 Task: Add Attachment from "Attach a link" to Card Card0000000296 in Board Board0000000074 in Workspace WS0000000025 in Trello. Add Cover Red to Card Card0000000296 in Board Board0000000074 in Workspace WS0000000025 in Trello. Add "Join Card" Button Button0000000296  to Card Card0000000296 in Board Board0000000074 in Workspace WS0000000025 in Trello. Add Description DS0000000296 to Card Card0000000296 in Board Board0000000074 in Workspace WS0000000025 in Trello. Add Comment CM0000000296 to Card Card0000000296 in Board Board0000000074 in Workspace WS0000000025 in Trello
Action: Mouse moved to (309, 447)
Screenshot: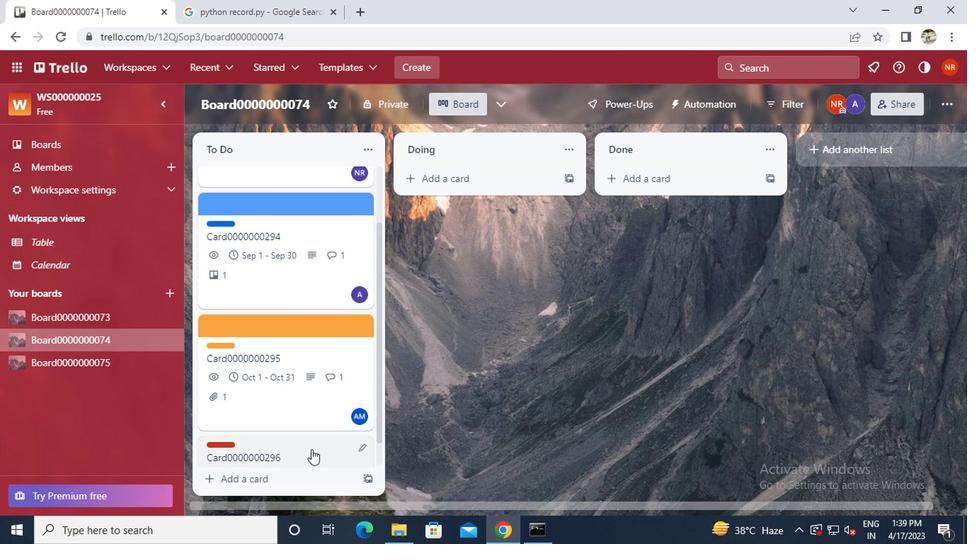 
Action: Mouse pressed left at (309, 447)
Screenshot: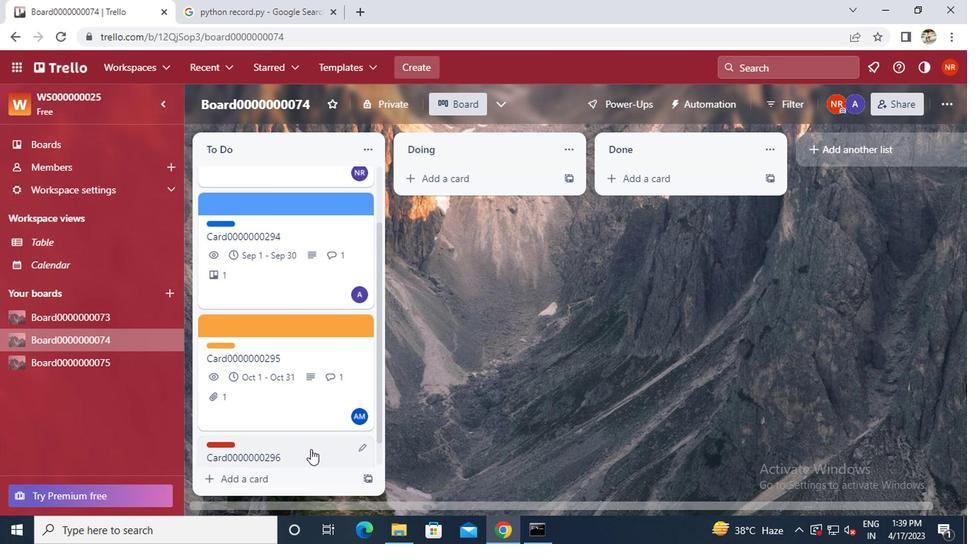 
Action: Mouse moved to (661, 340)
Screenshot: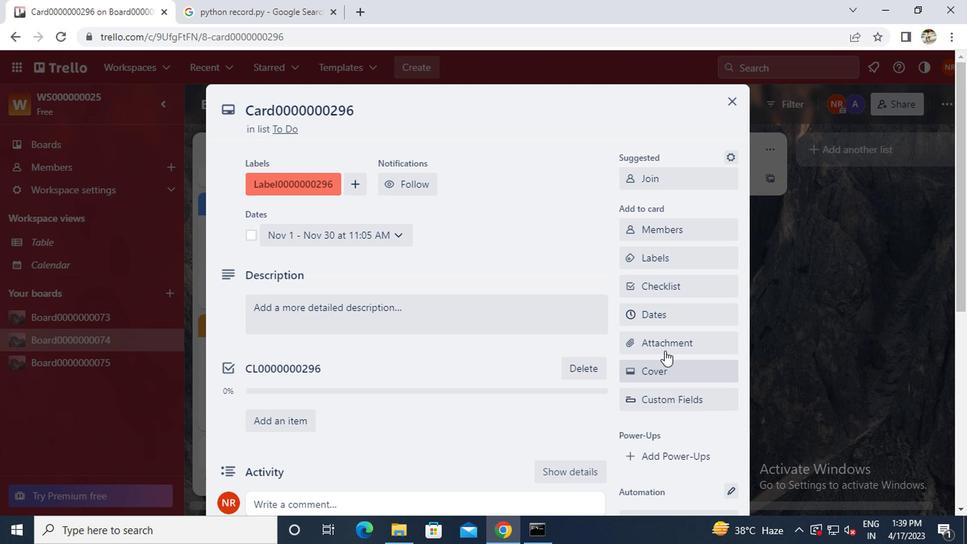 
Action: Mouse pressed left at (661, 340)
Screenshot: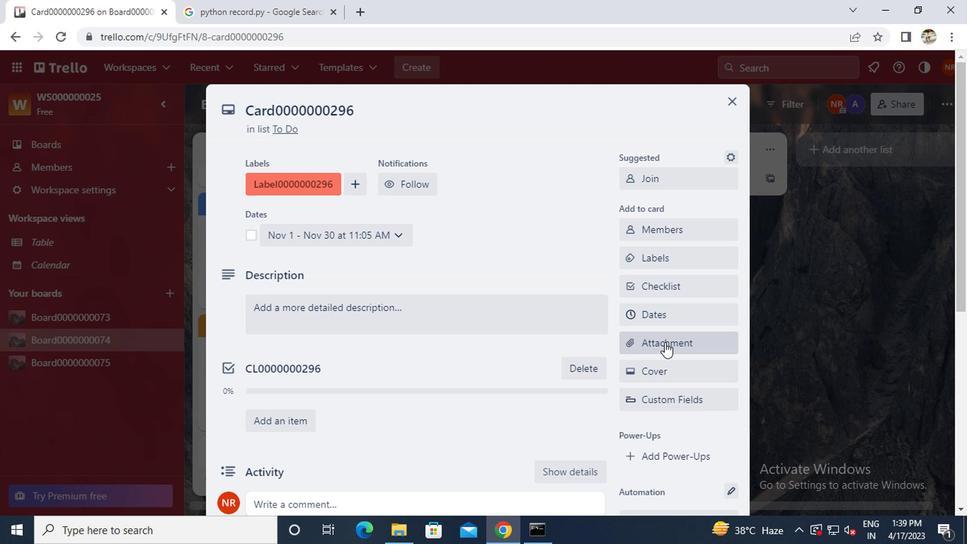 
Action: Mouse moved to (295, 8)
Screenshot: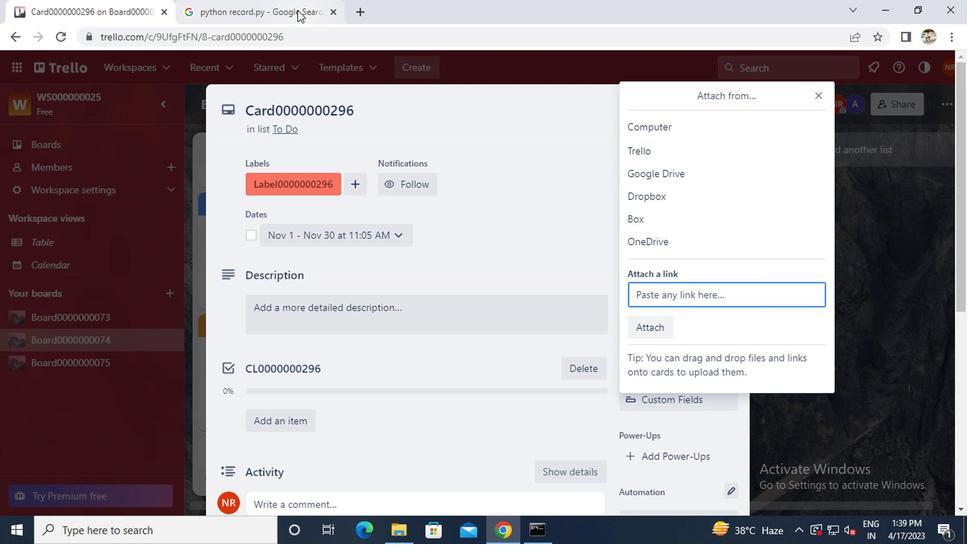 
Action: Mouse pressed left at (295, 8)
Screenshot: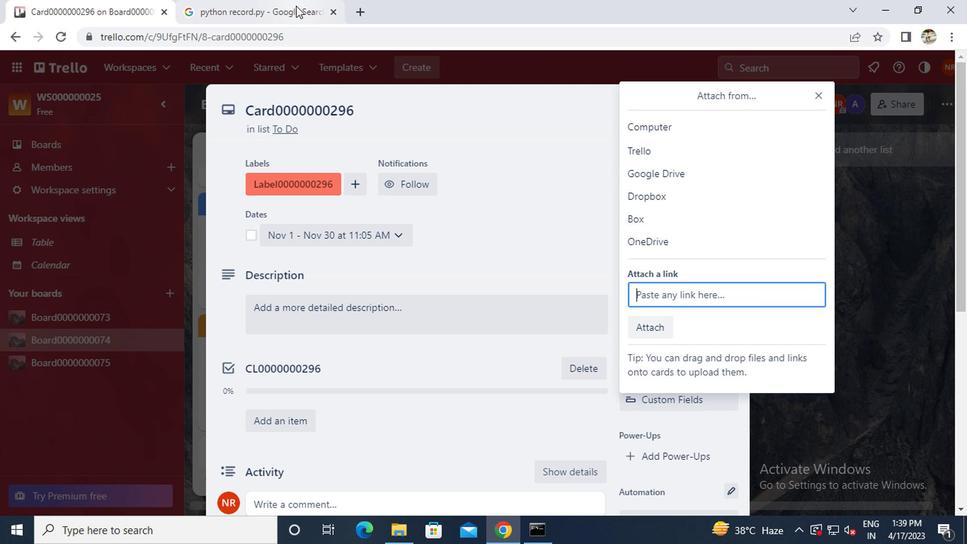 
Action: Mouse moved to (308, 35)
Screenshot: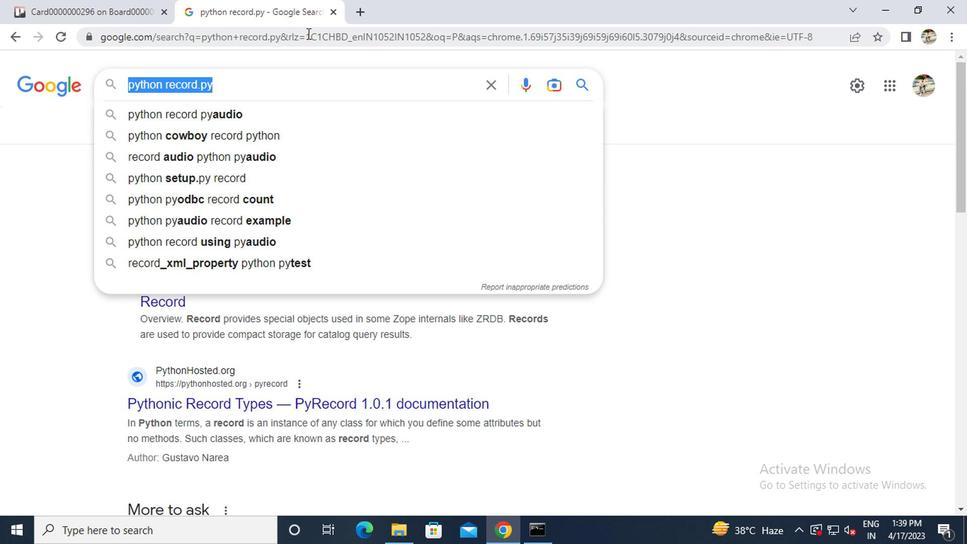 
Action: Mouse pressed left at (308, 35)
Screenshot: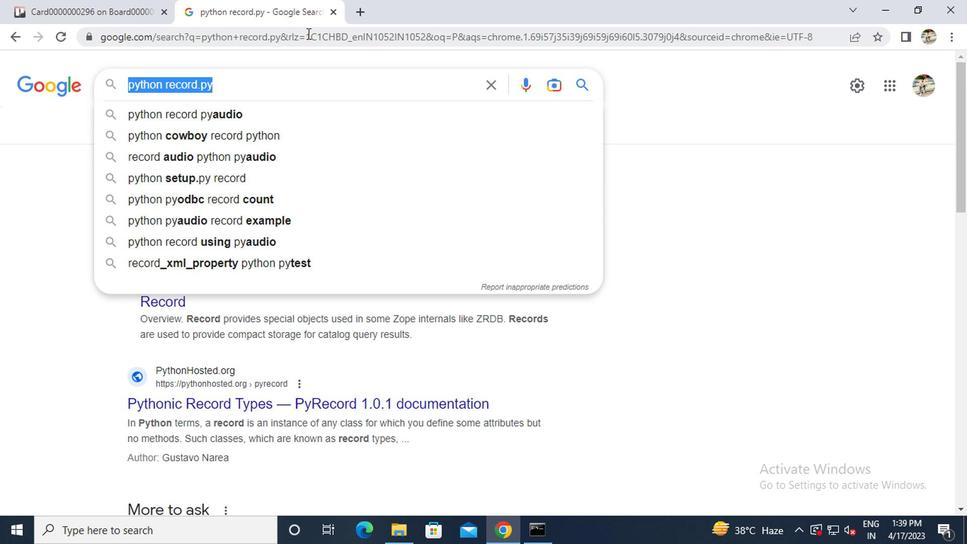 
Action: Mouse moved to (312, 40)
Screenshot: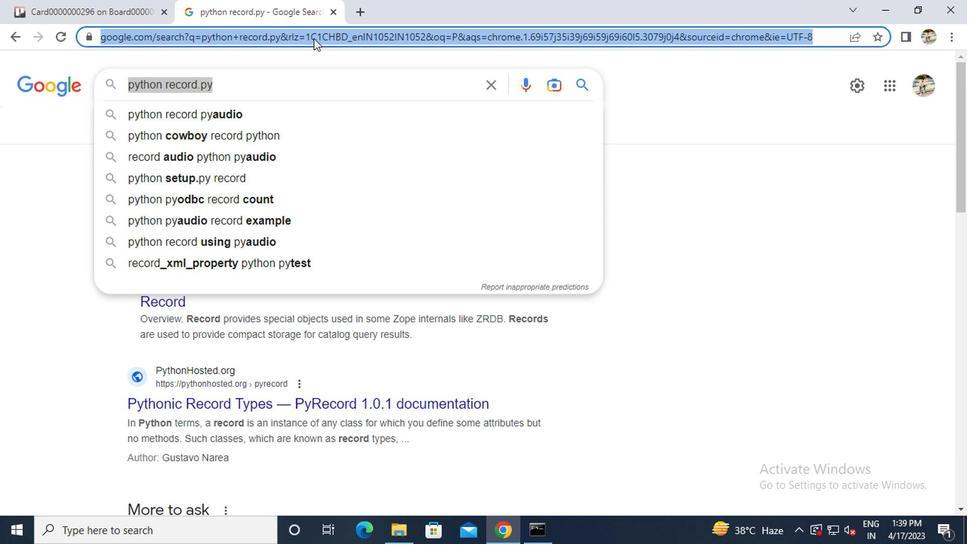 
Action: Key pressed ctrl+C
Screenshot: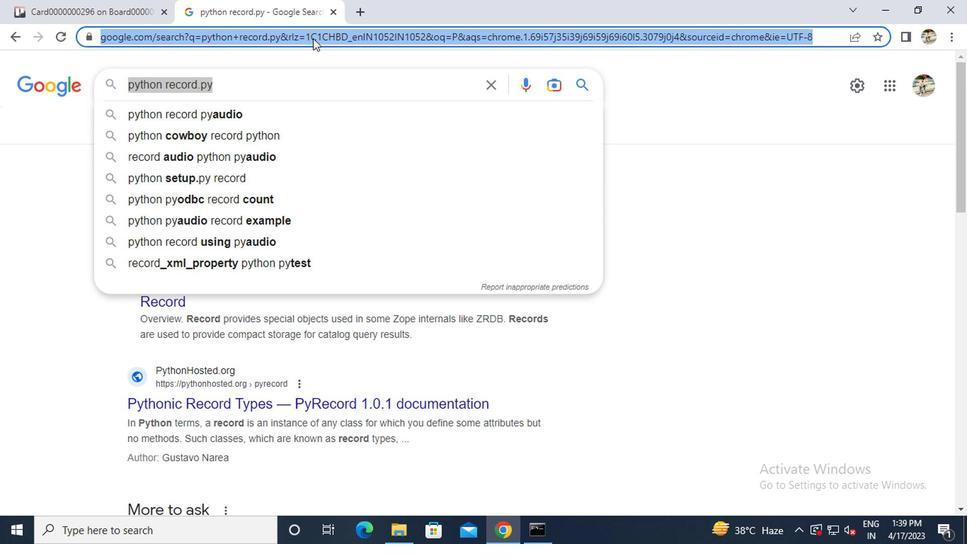 
Action: Mouse moved to (119, 3)
Screenshot: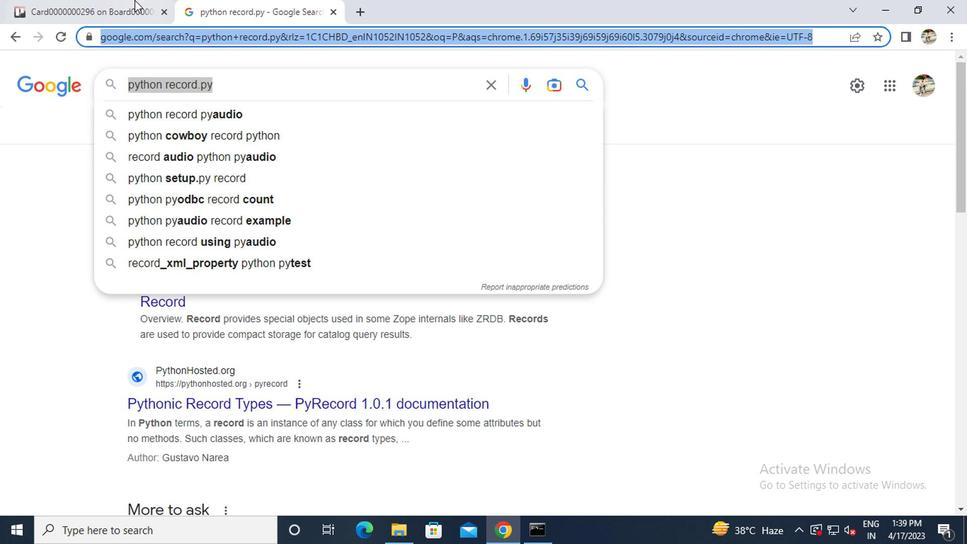 
Action: Mouse pressed left at (119, 3)
Screenshot: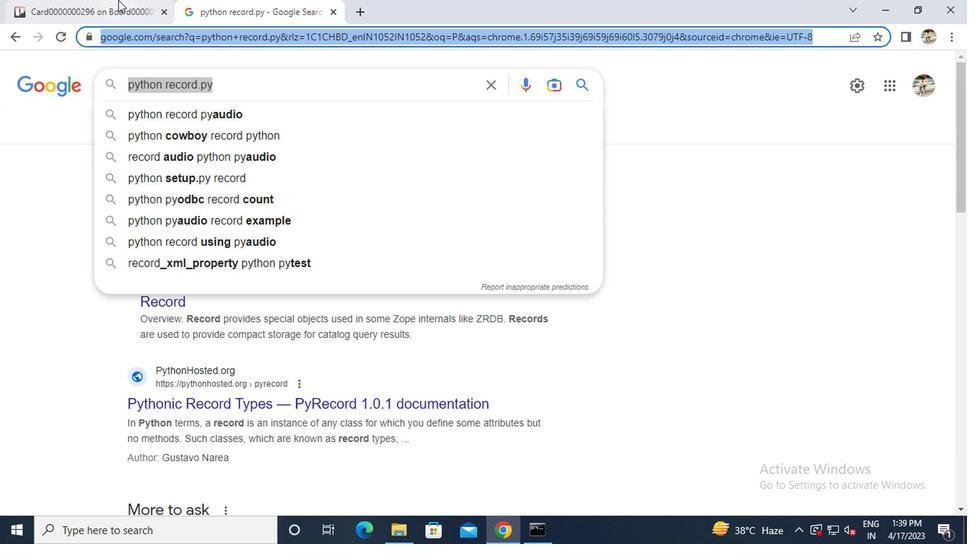 
Action: Mouse moved to (681, 285)
Screenshot: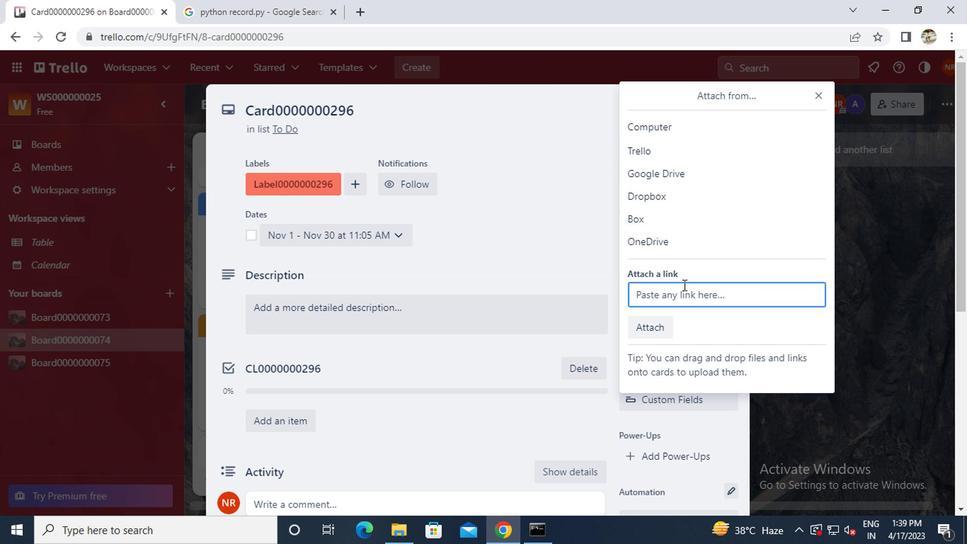 
Action: Key pressed ctrl+V
Screenshot: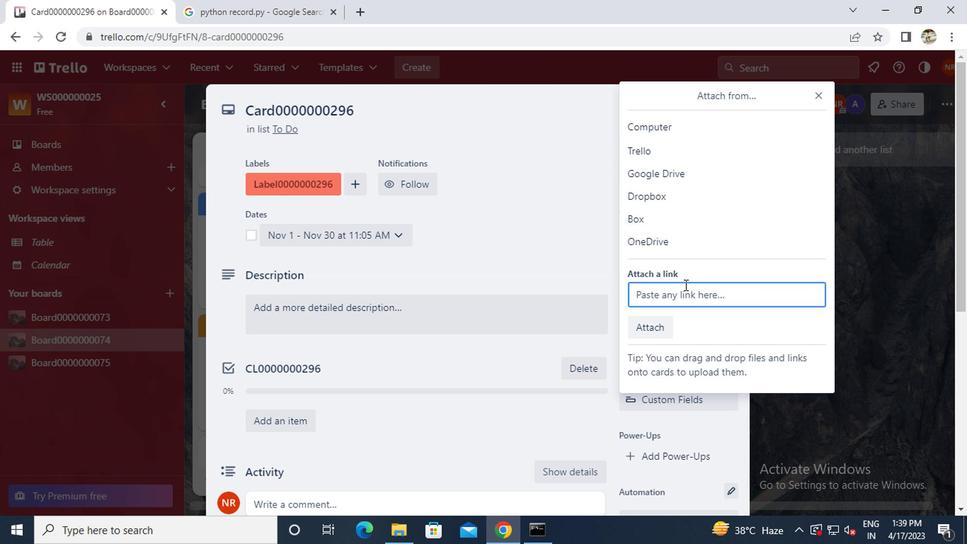 
Action: Mouse moved to (649, 349)
Screenshot: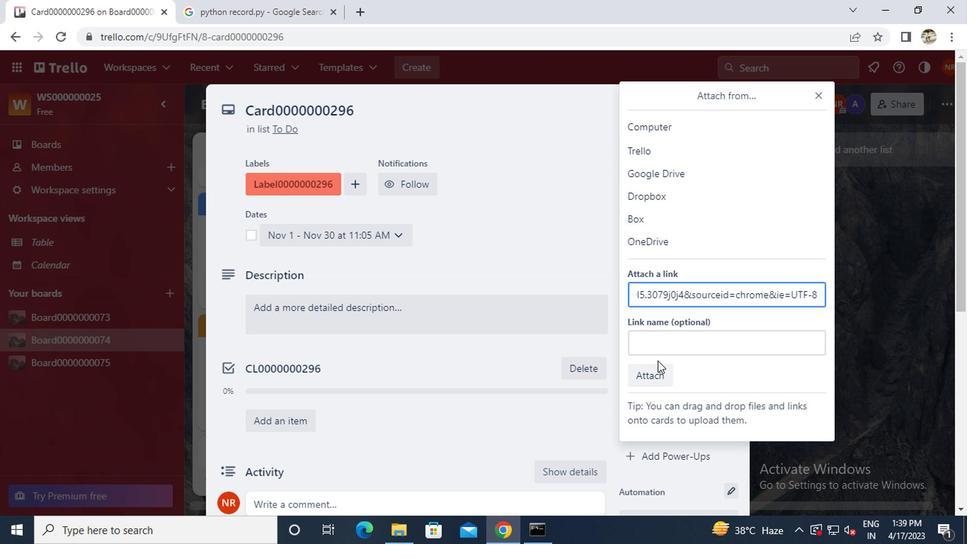 
Action: Mouse pressed left at (649, 349)
Screenshot: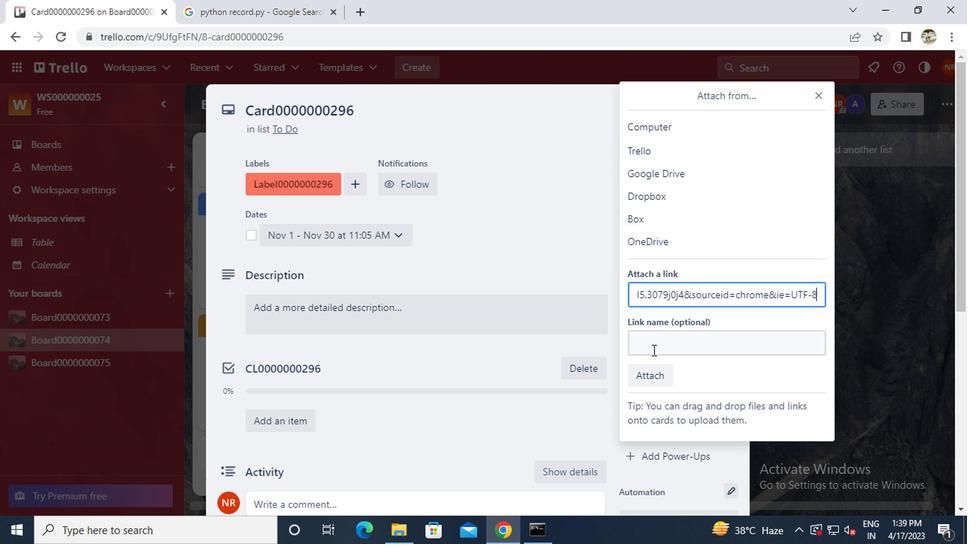 
Action: Key pressed l<Key.caps_lock>ink
Screenshot: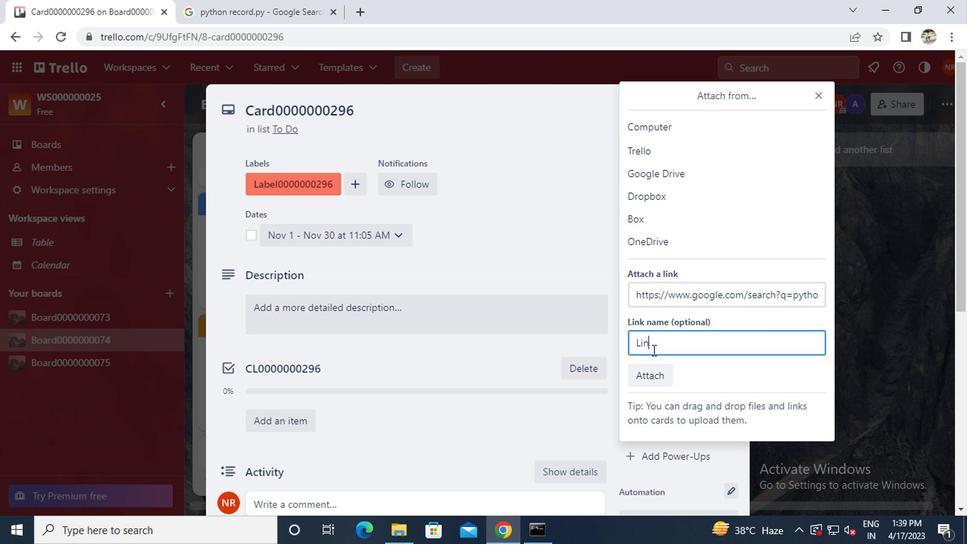 
Action: Mouse moved to (650, 369)
Screenshot: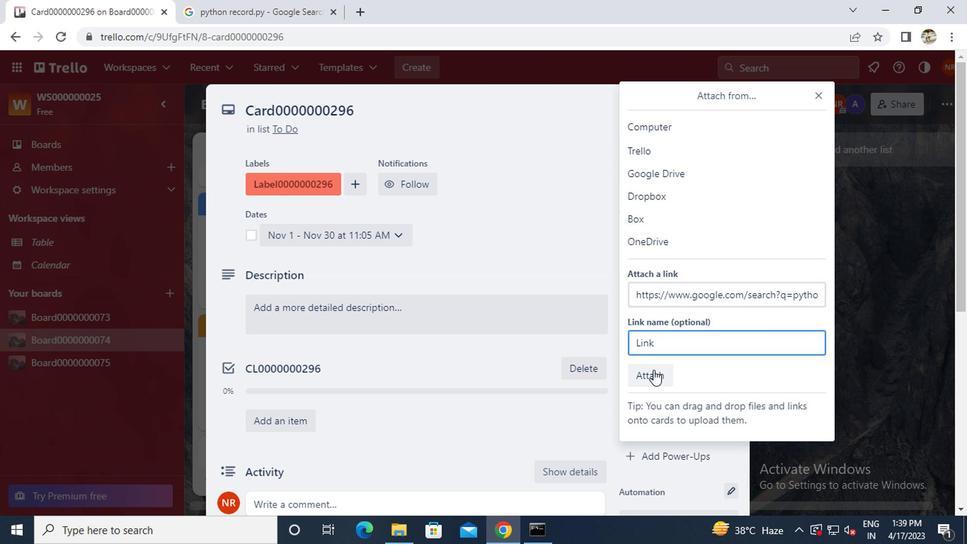 
Action: Mouse pressed left at (650, 369)
Screenshot: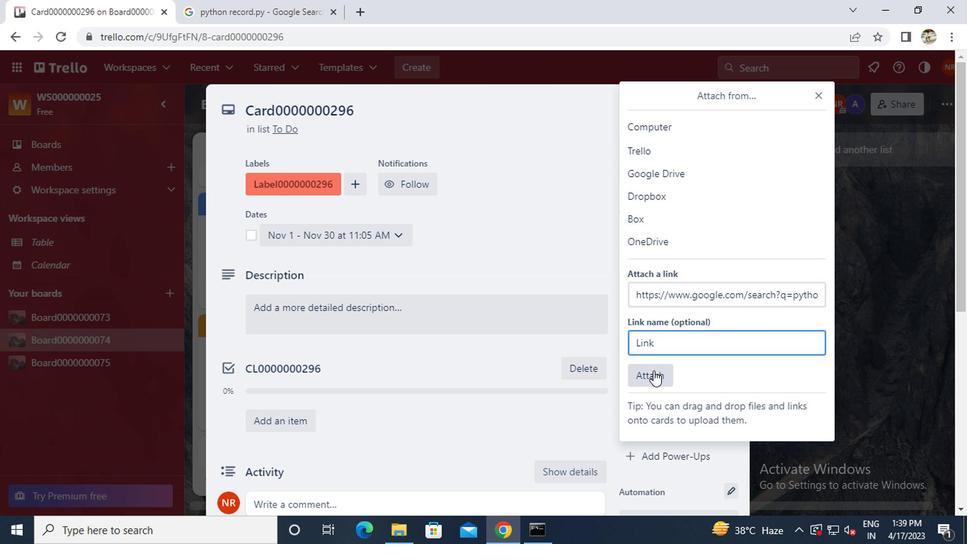 
Action: Mouse pressed left at (650, 369)
Screenshot: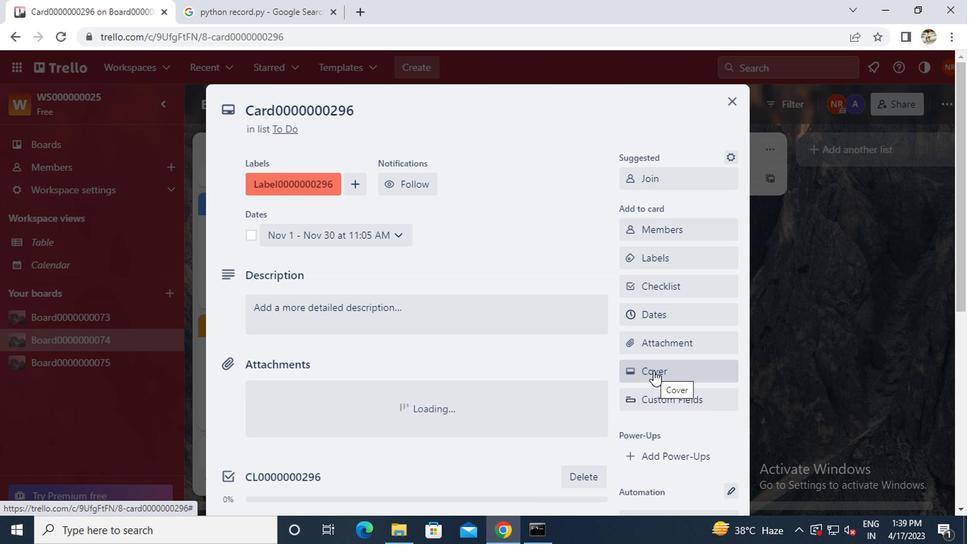 
Action: Mouse moved to (762, 226)
Screenshot: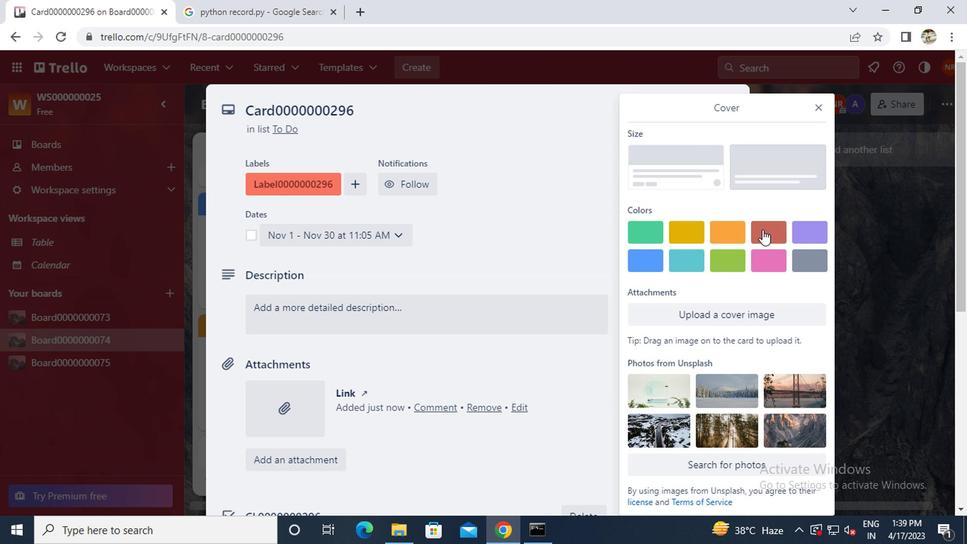 
Action: Mouse pressed left at (762, 226)
Screenshot: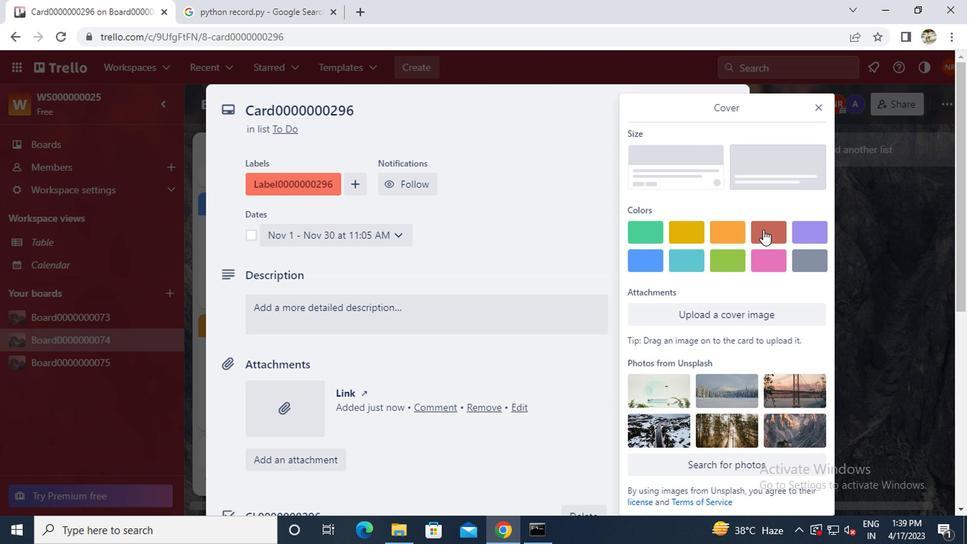 
Action: Mouse moved to (816, 94)
Screenshot: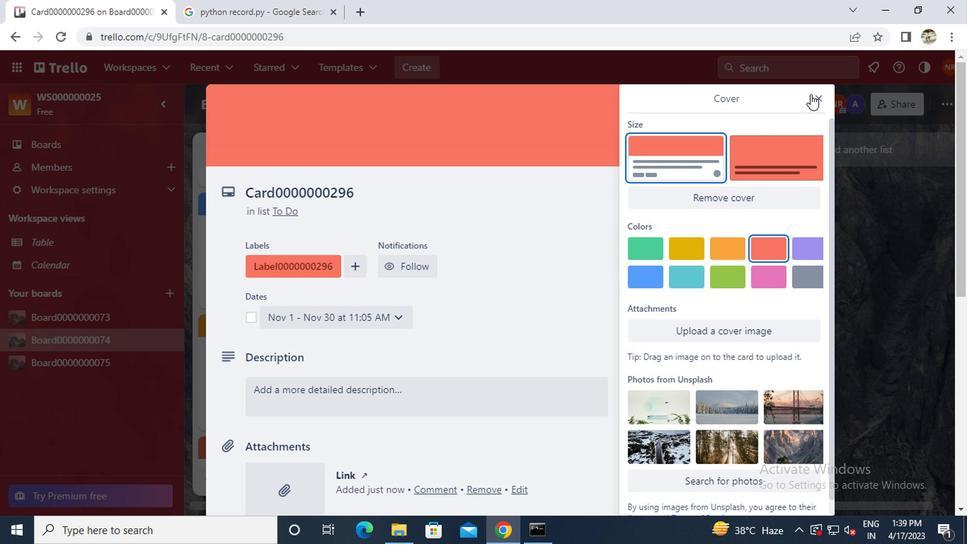 
Action: Mouse pressed left at (816, 94)
Screenshot: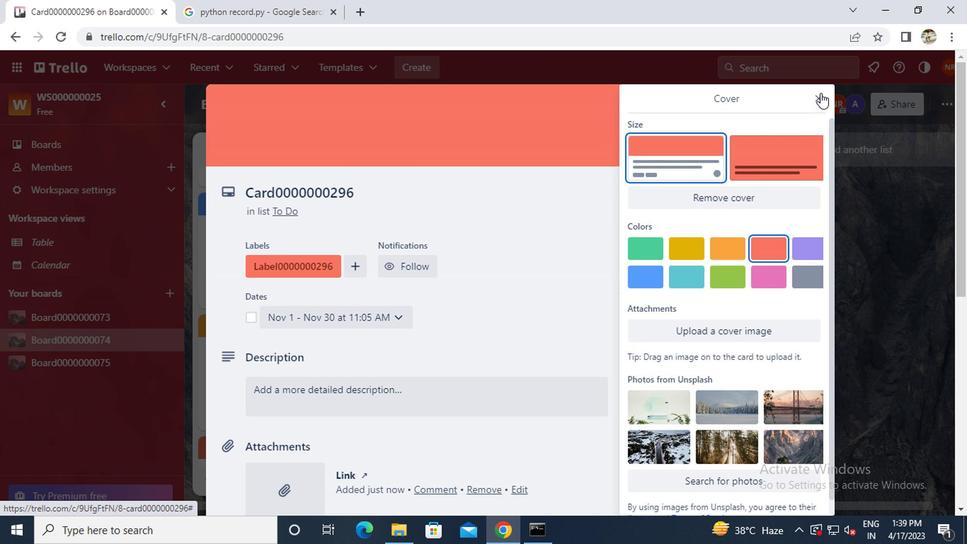 
Action: Mouse moved to (658, 284)
Screenshot: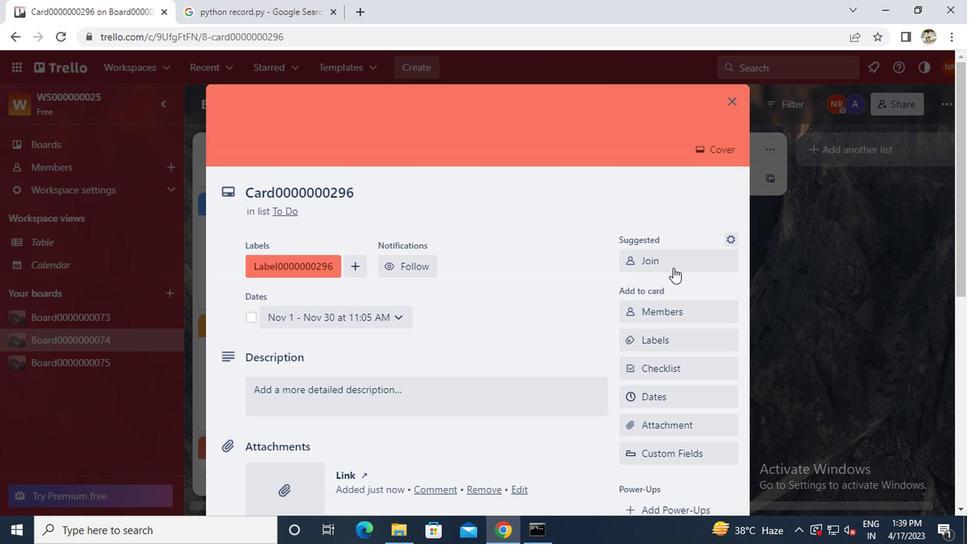 
Action: Mouse scrolled (658, 283) with delta (0, 0)
Screenshot: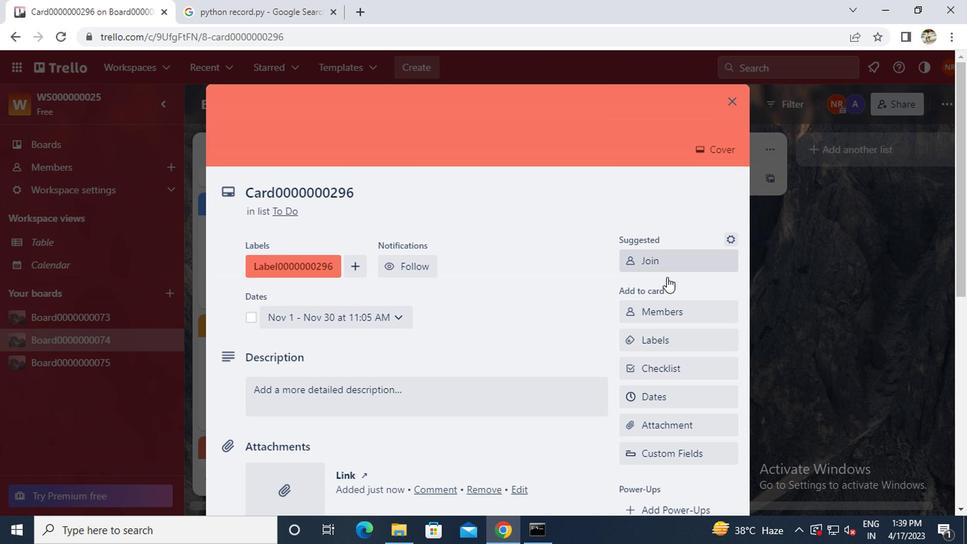 
Action: Mouse moved to (658, 286)
Screenshot: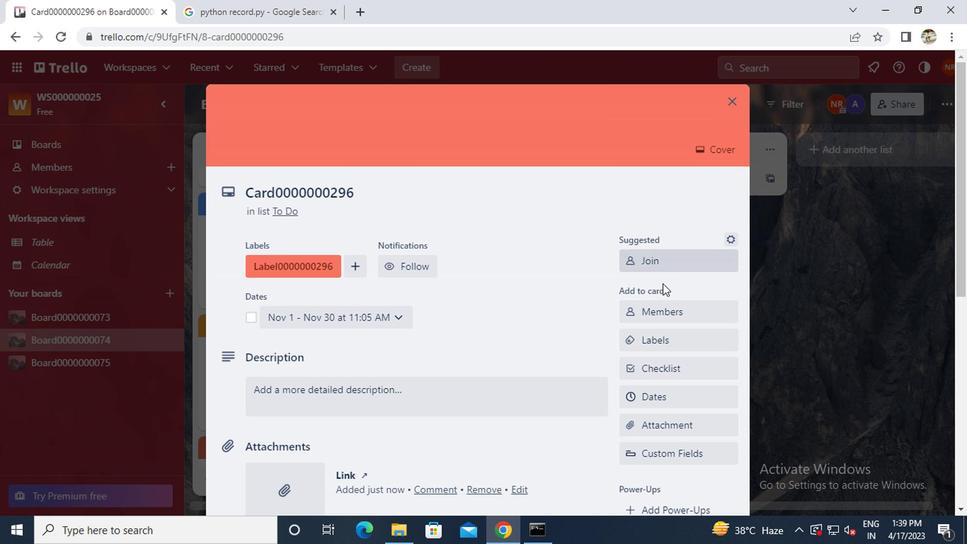 
Action: Mouse scrolled (658, 285) with delta (0, 0)
Screenshot: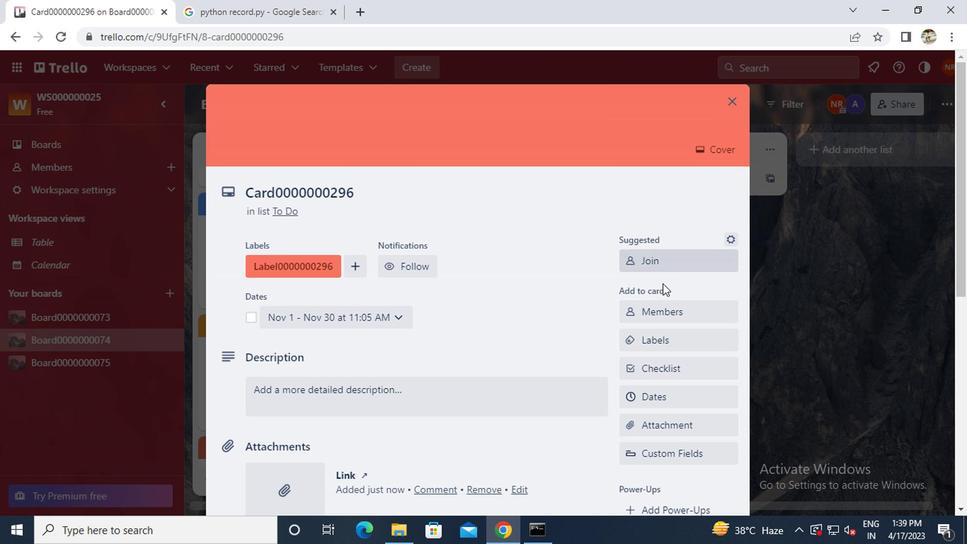 
Action: Mouse moved to (658, 286)
Screenshot: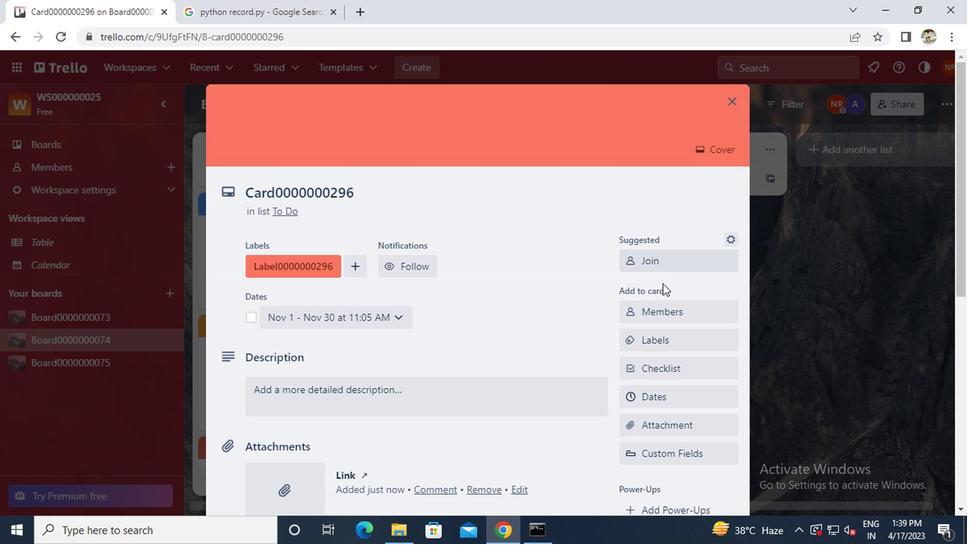 
Action: Mouse scrolled (658, 285) with delta (0, 0)
Screenshot: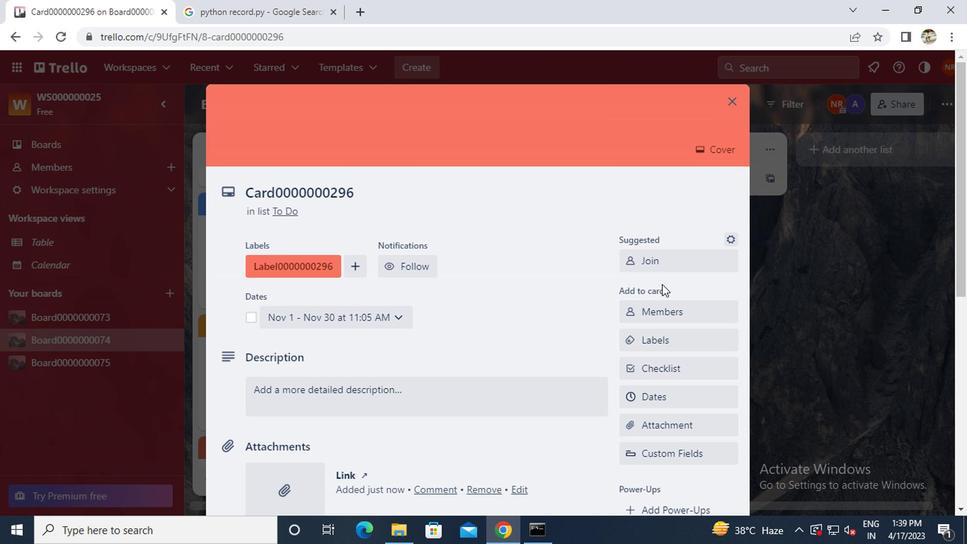 
Action: Mouse scrolled (658, 285) with delta (0, 0)
Screenshot: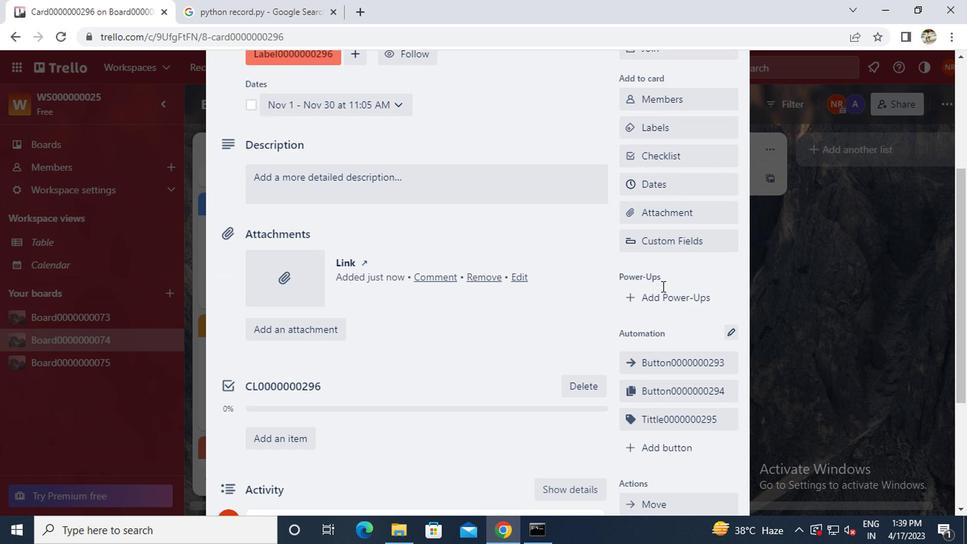 
Action: Mouse scrolled (658, 285) with delta (0, 0)
Screenshot: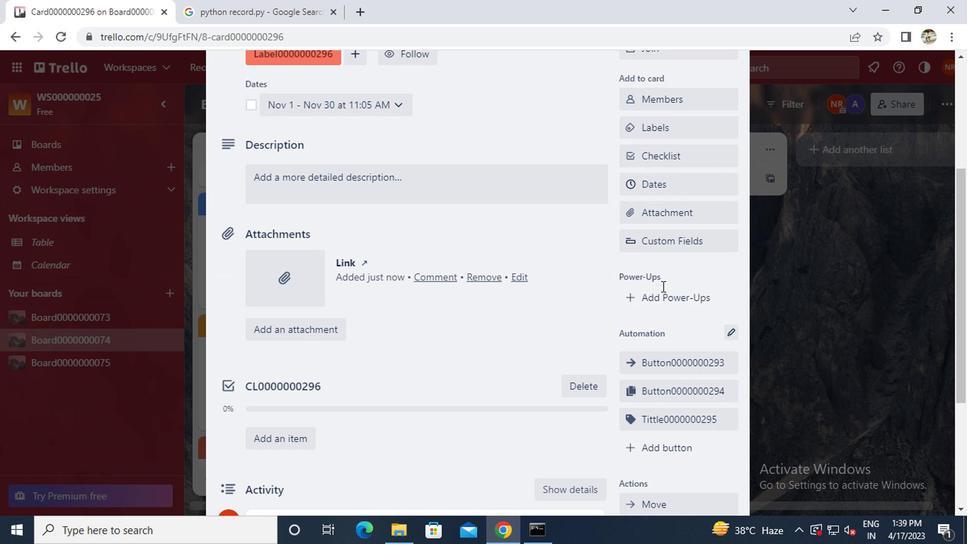 
Action: Mouse moved to (657, 312)
Screenshot: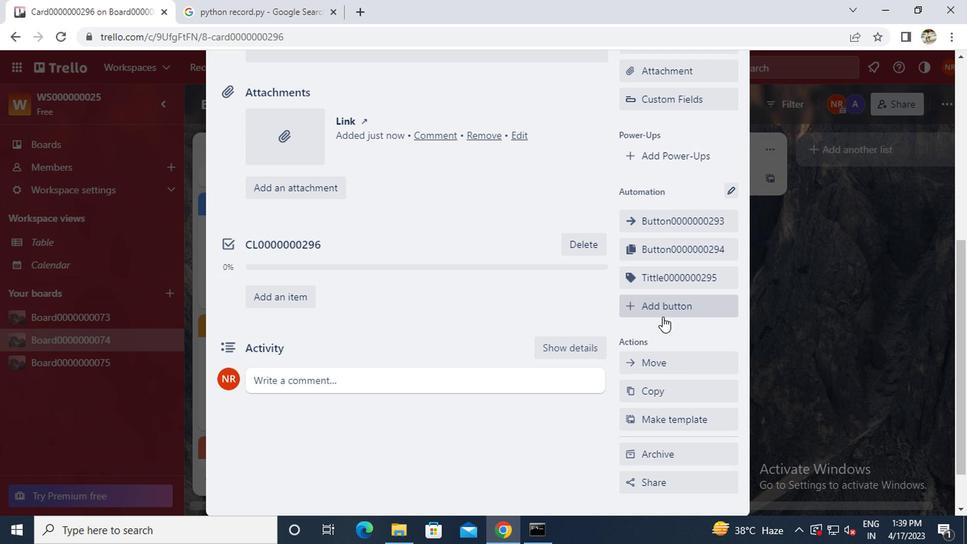 
Action: Mouse pressed left at (657, 312)
Screenshot: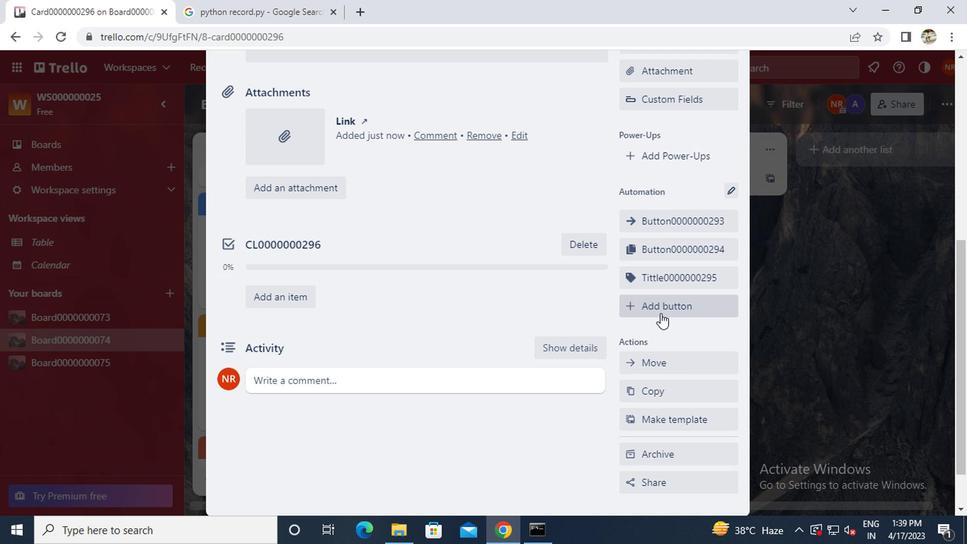 
Action: Mouse moved to (657, 249)
Screenshot: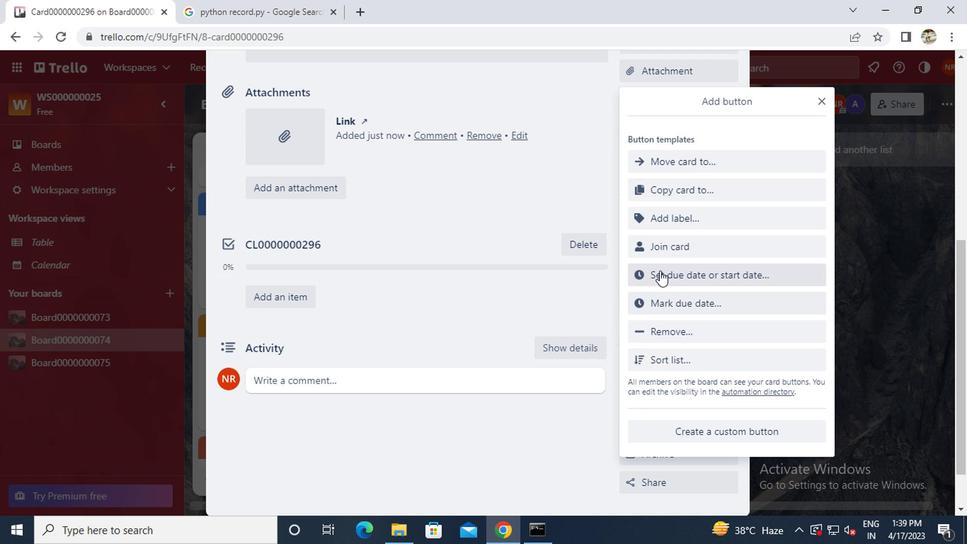 
Action: Mouse pressed left at (657, 249)
Screenshot: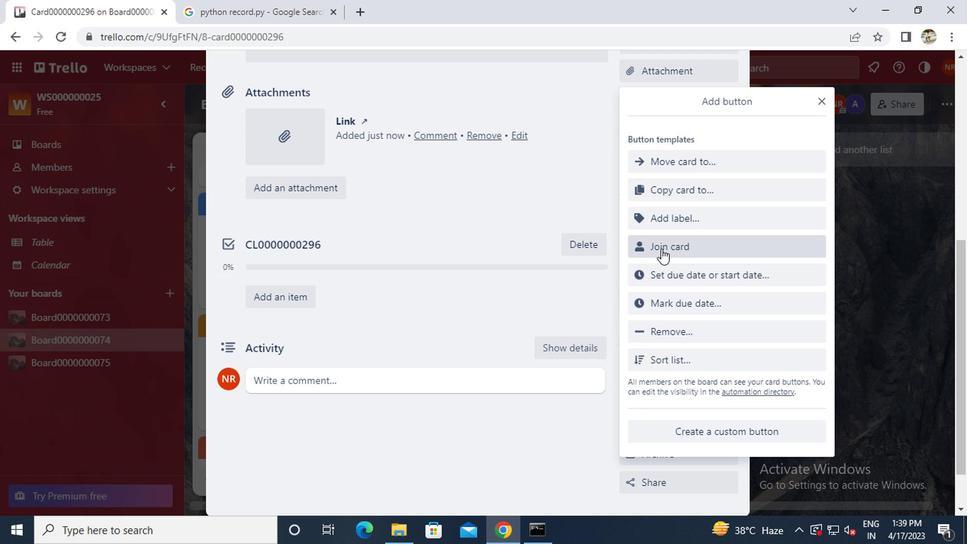 
Action: Key pressed <Key.caps_lock>b<Key.caps_lock>
Screenshot: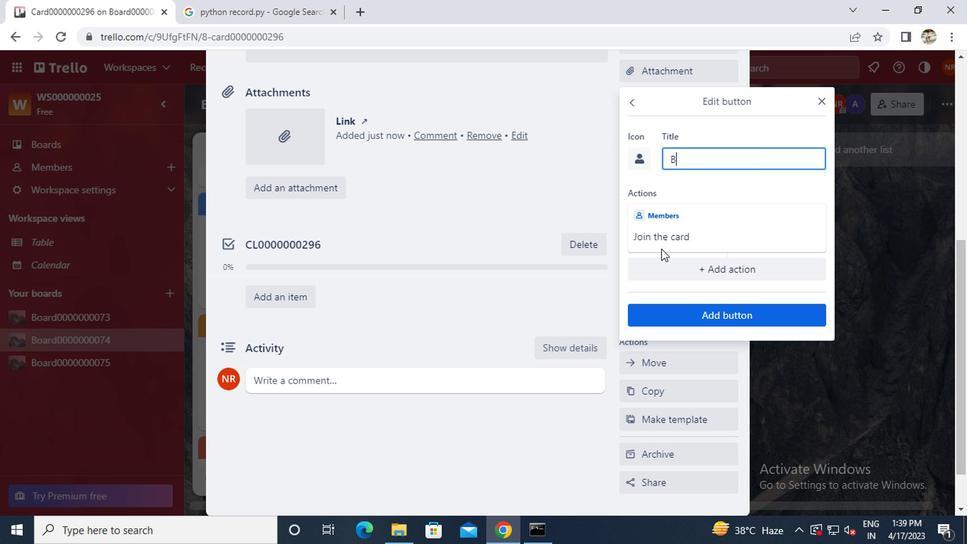 
Action: Mouse moved to (659, 247)
Screenshot: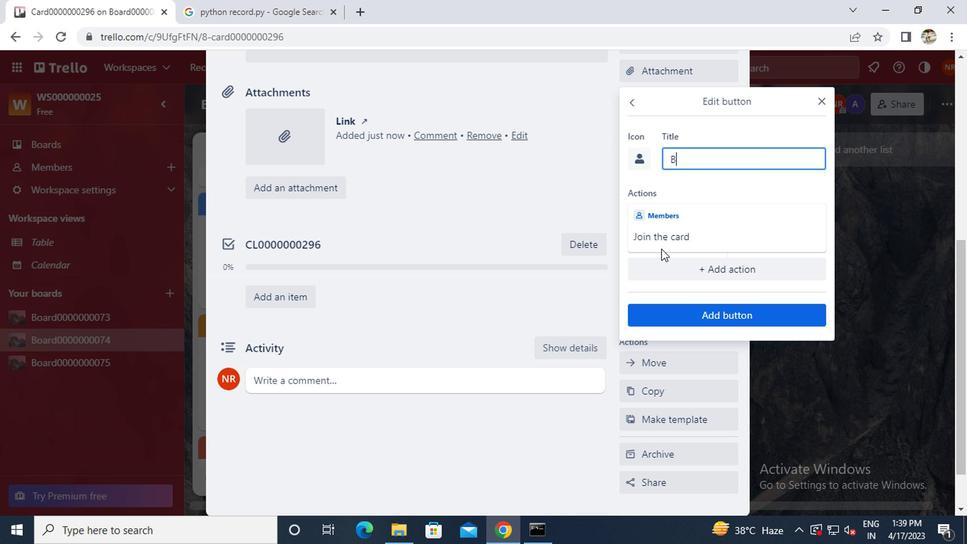 
Action: Key pressed utton0000000296
Screenshot: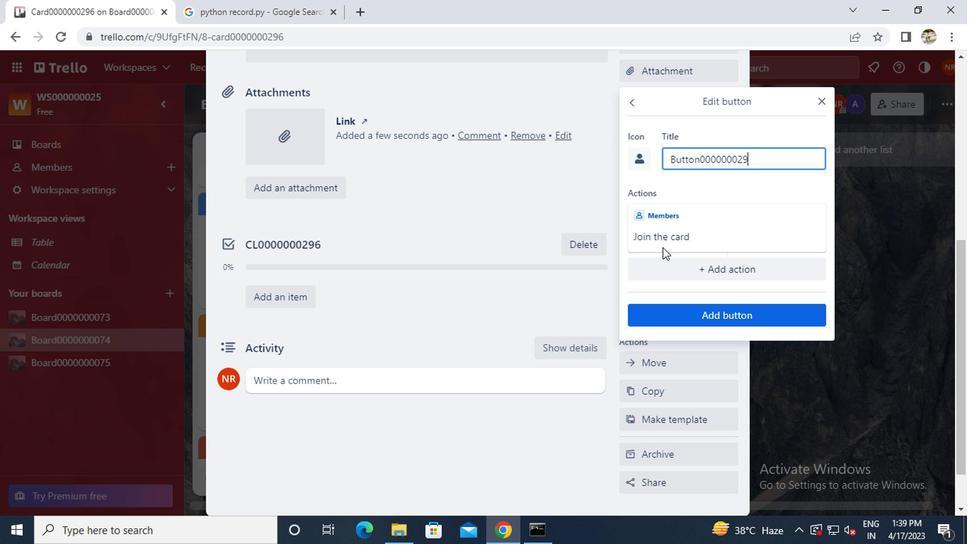 
Action: Mouse moved to (670, 312)
Screenshot: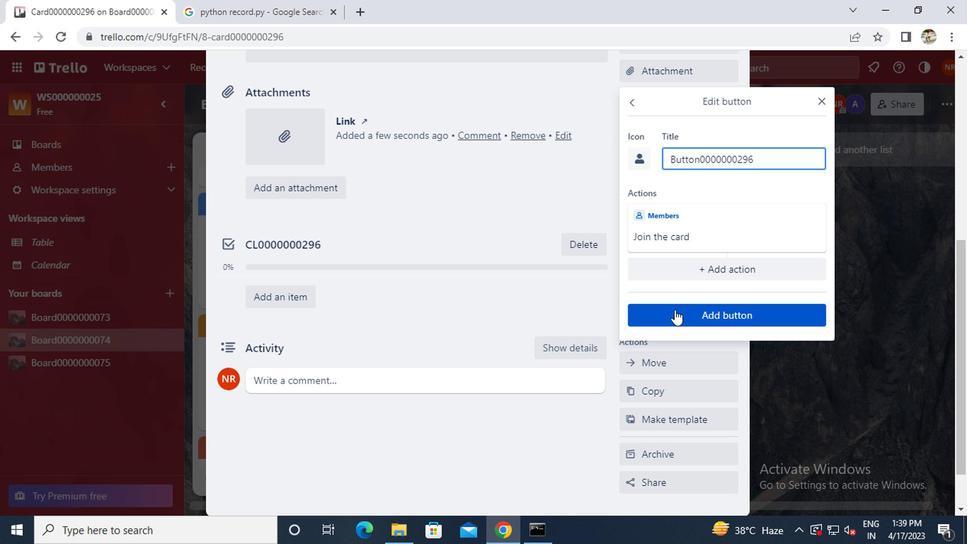 
Action: Mouse pressed left at (670, 312)
Screenshot: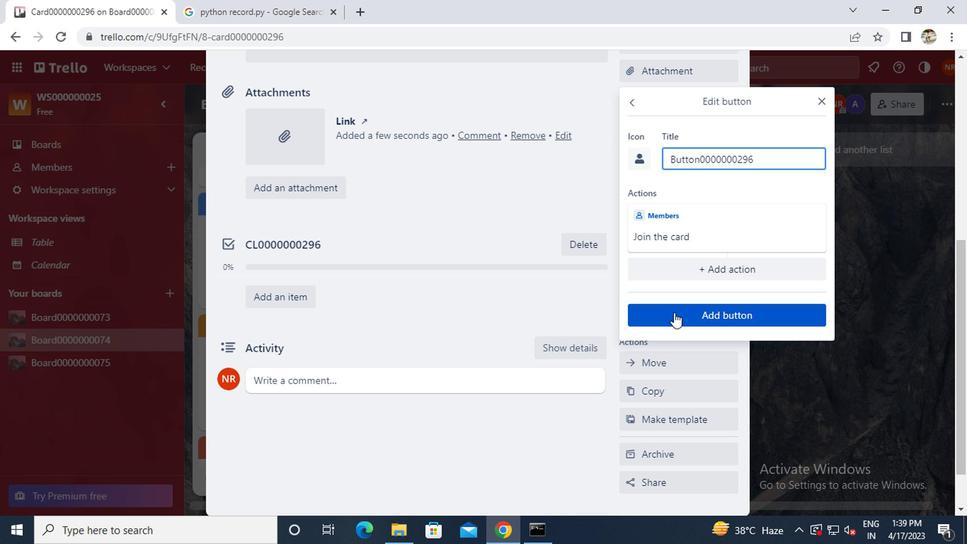
Action: Mouse moved to (429, 322)
Screenshot: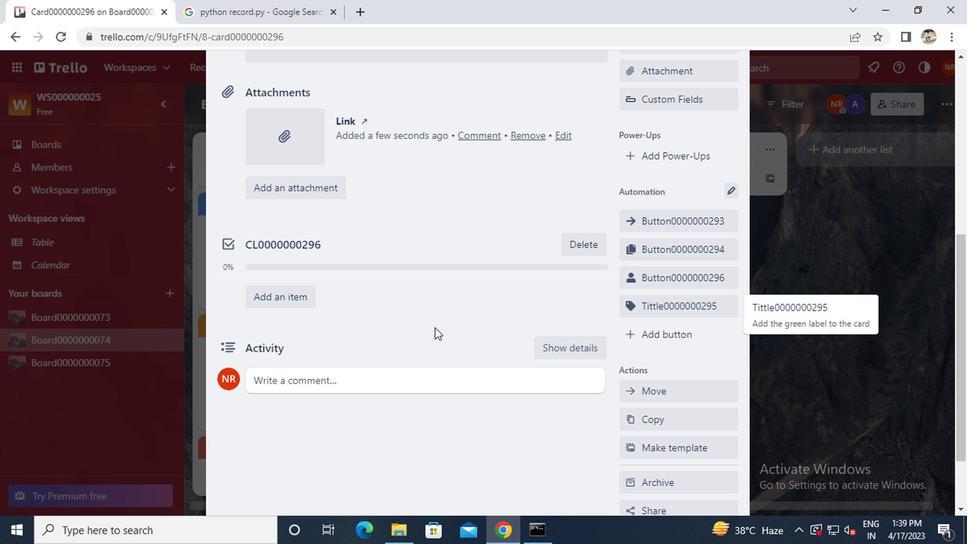
Action: Mouse scrolled (429, 322) with delta (0, 0)
Screenshot: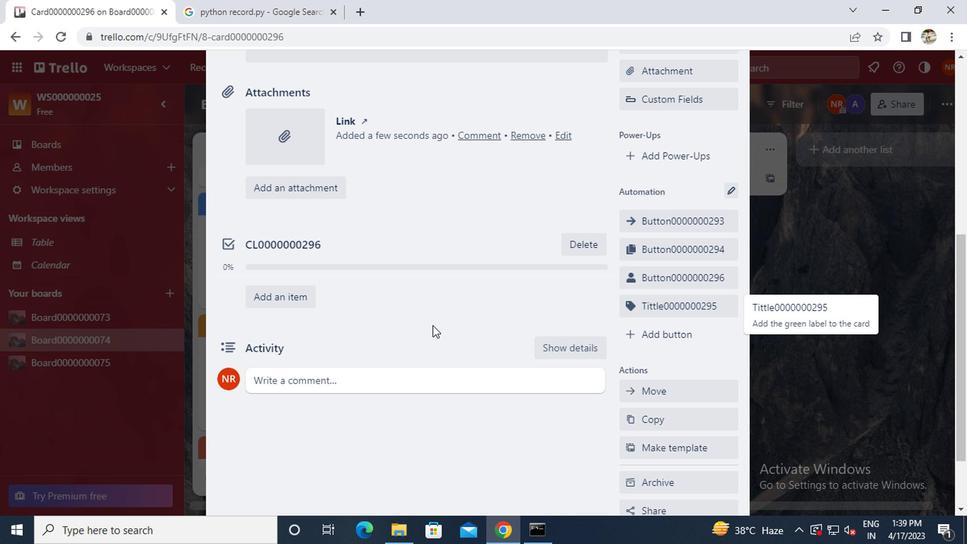 
Action: Mouse scrolled (429, 322) with delta (0, 0)
Screenshot: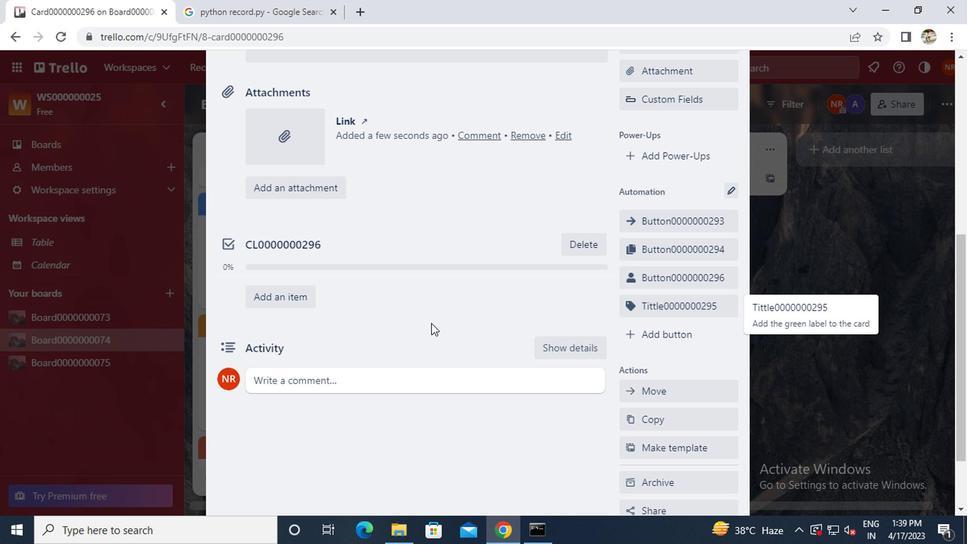 
Action: Mouse moved to (359, 185)
Screenshot: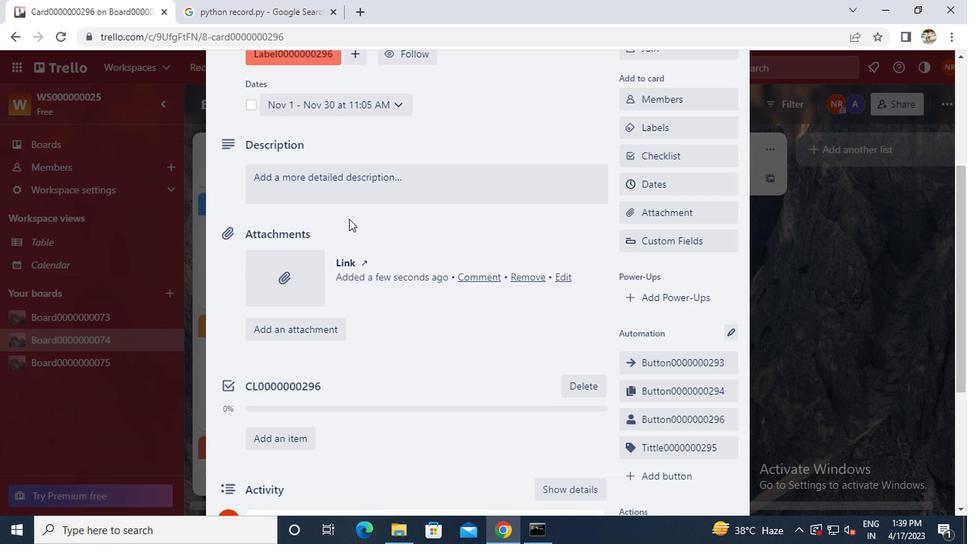 
Action: Mouse pressed left at (359, 185)
Screenshot: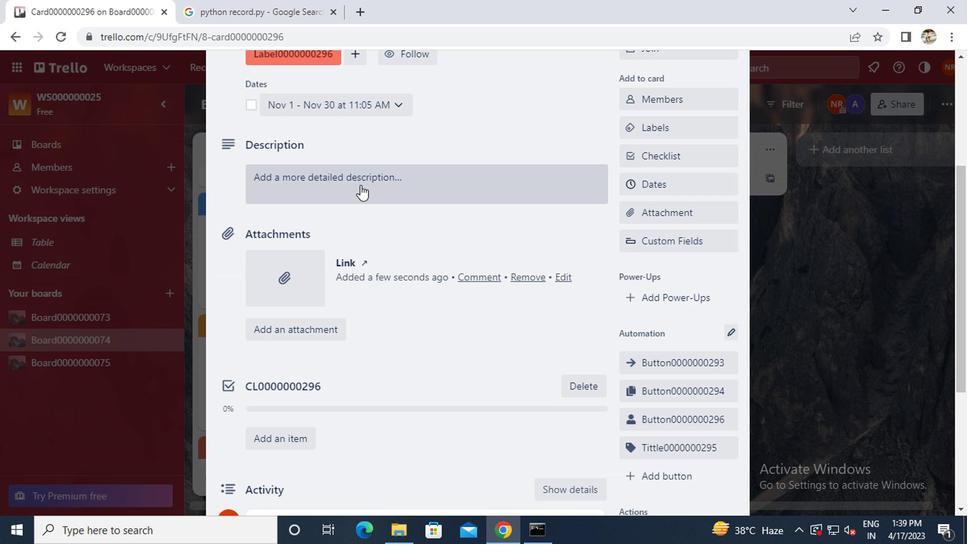 
Action: Key pressed <Key.caps_lock>ds0000000296
Screenshot: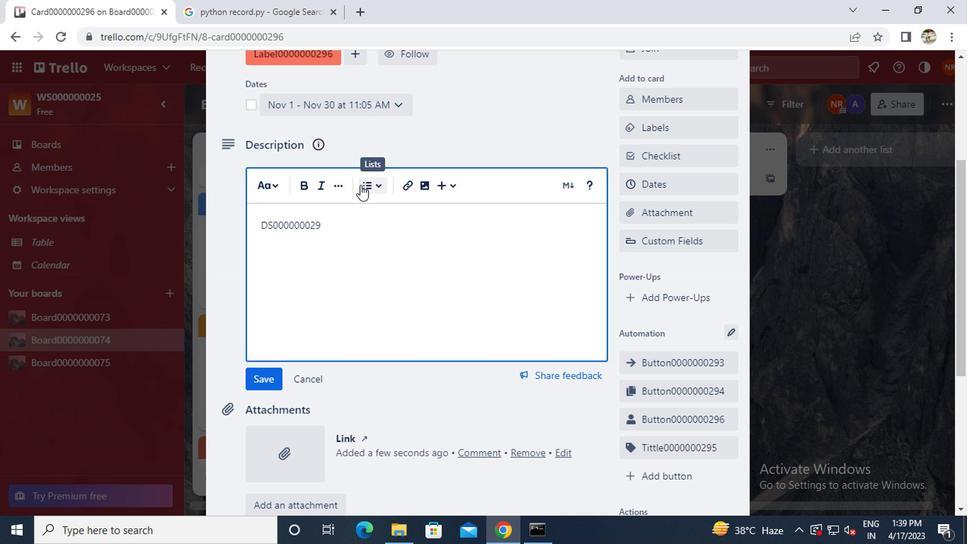 
Action: Mouse moved to (265, 369)
Screenshot: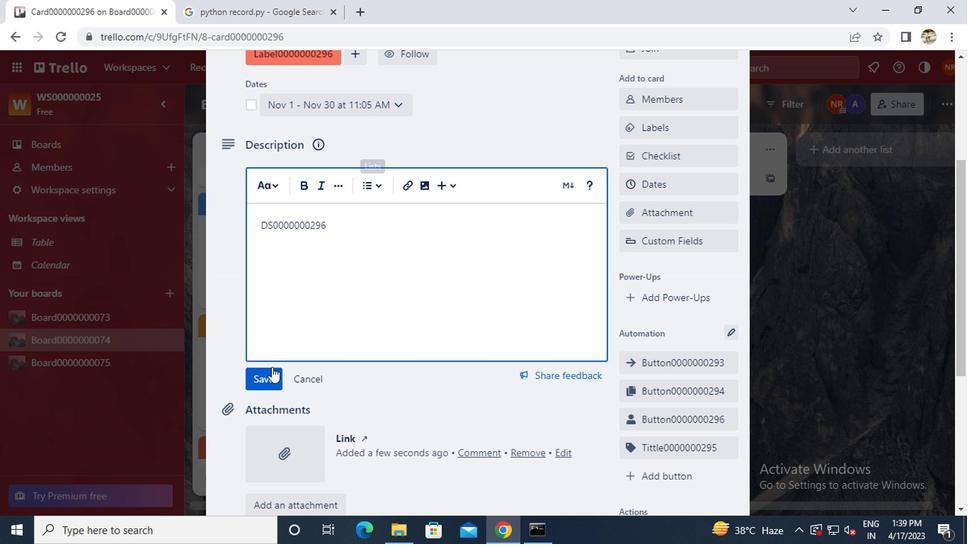 
Action: Mouse pressed left at (265, 369)
Screenshot: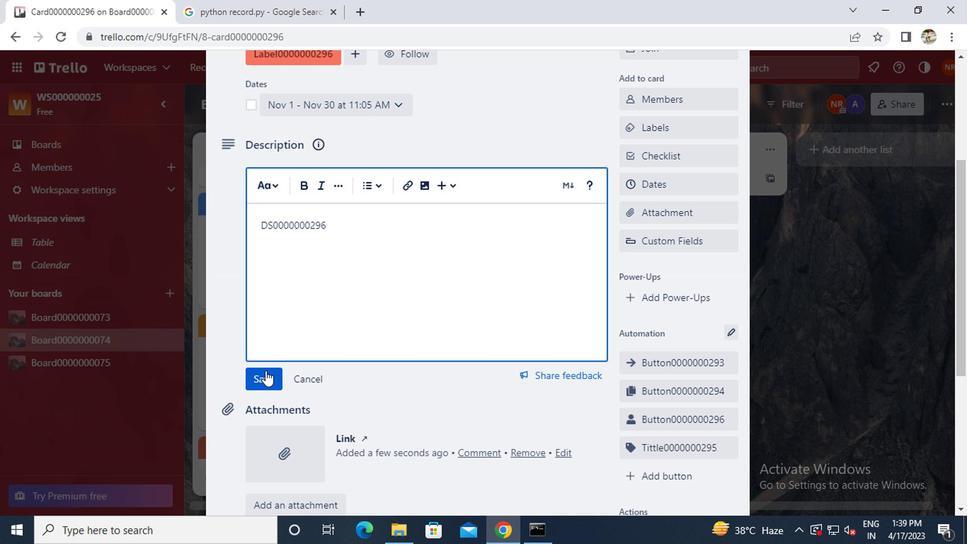 
Action: Mouse scrolled (265, 369) with delta (0, 0)
Screenshot: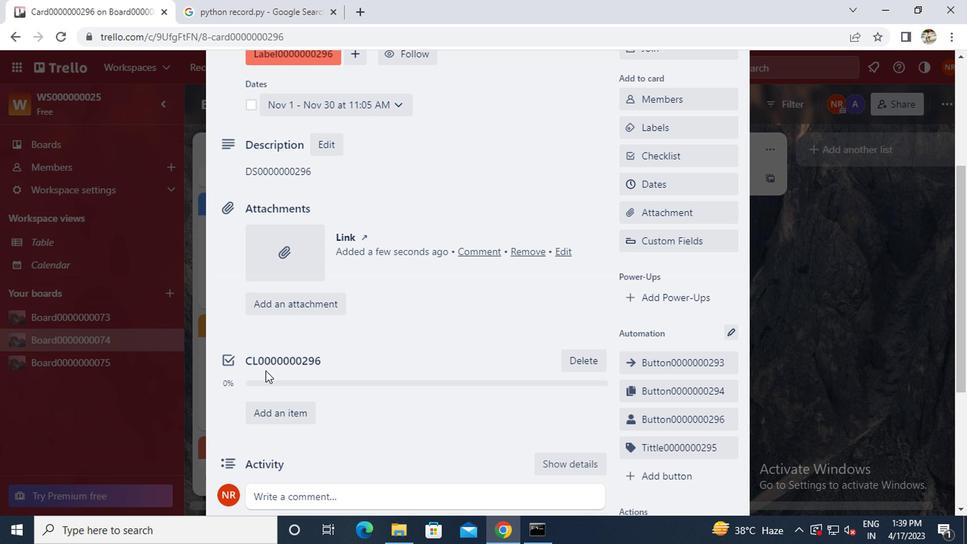 
Action: Mouse scrolled (265, 369) with delta (0, 0)
Screenshot: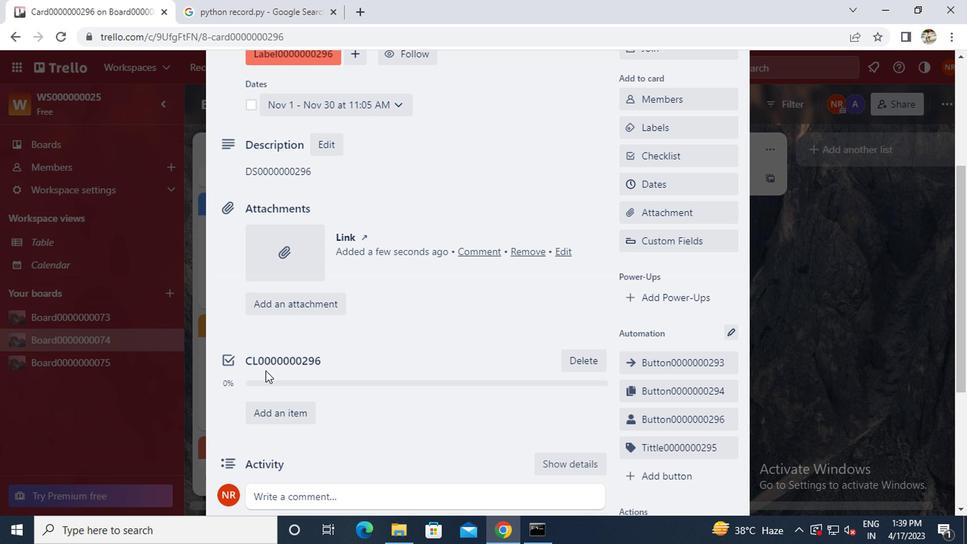 
Action: Mouse moved to (273, 360)
Screenshot: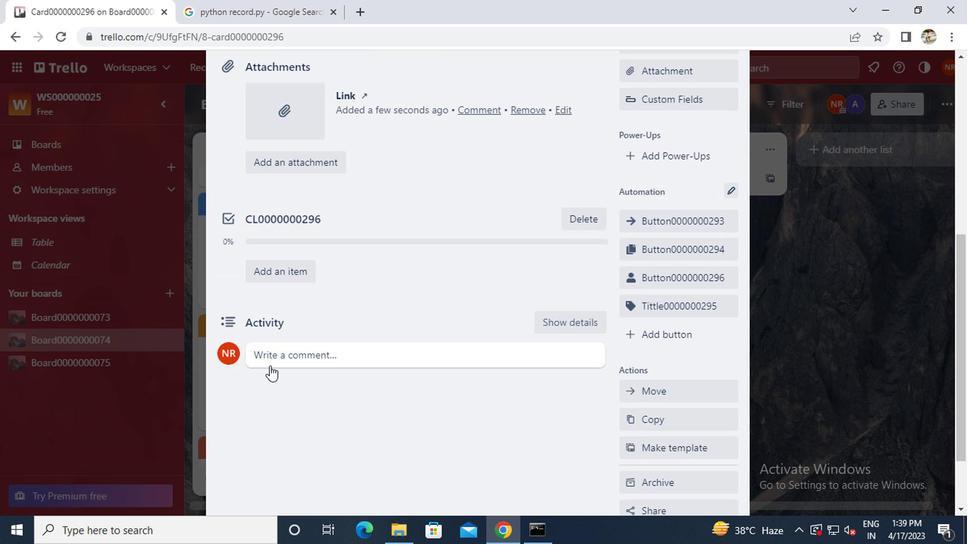 
Action: Mouse pressed left at (273, 360)
Screenshot: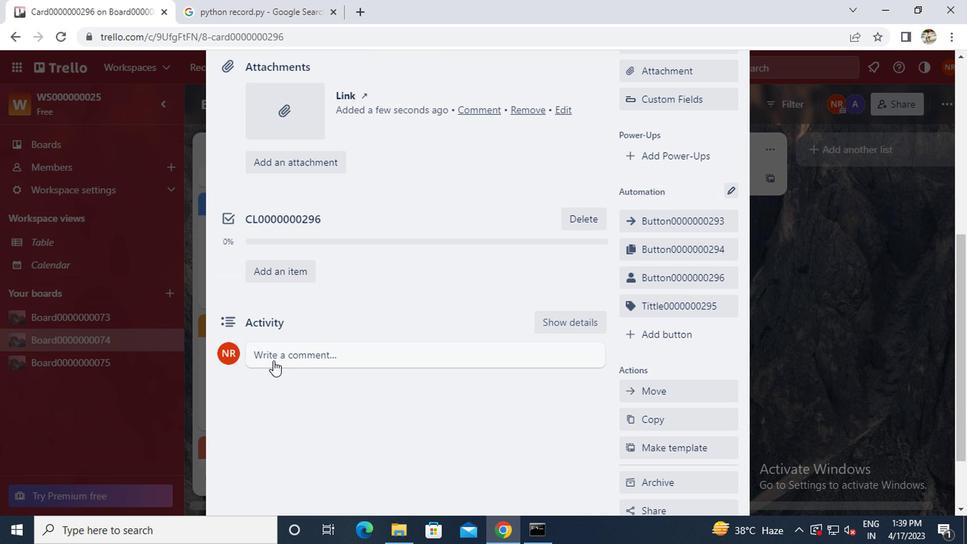 
Action: Key pressed cm0000000296
Screenshot: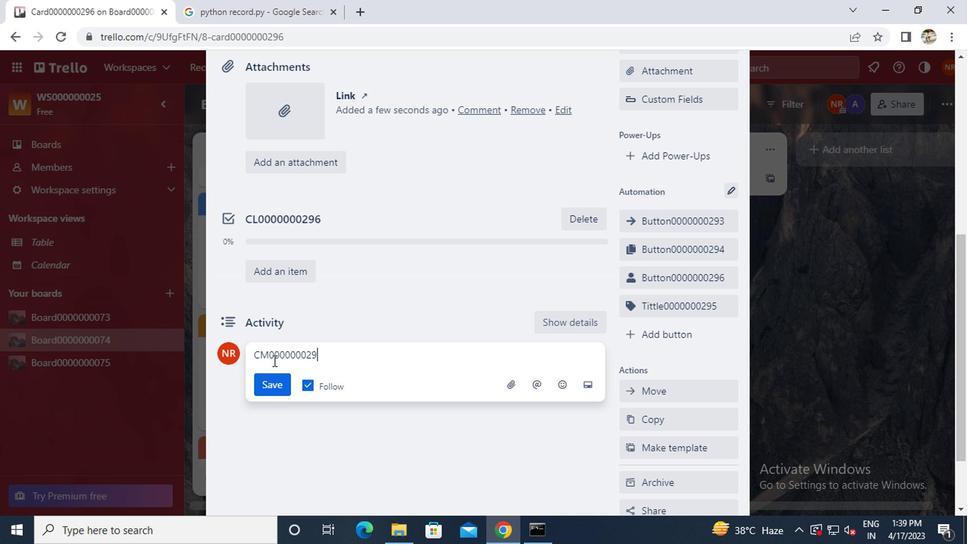 
Action: Mouse moved to (271, 383)
Screenshot: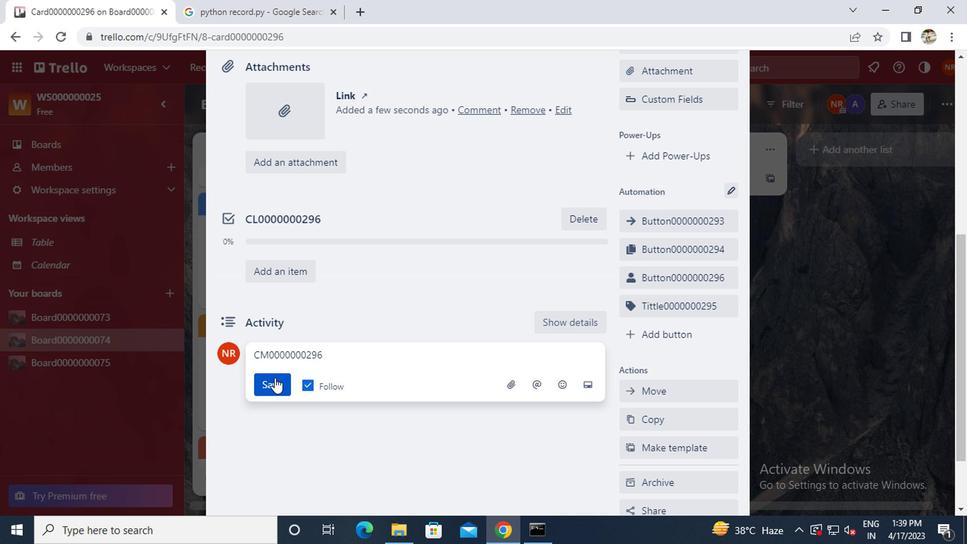 
Action: Mouse pressed left at (271, 383)
Screenshot: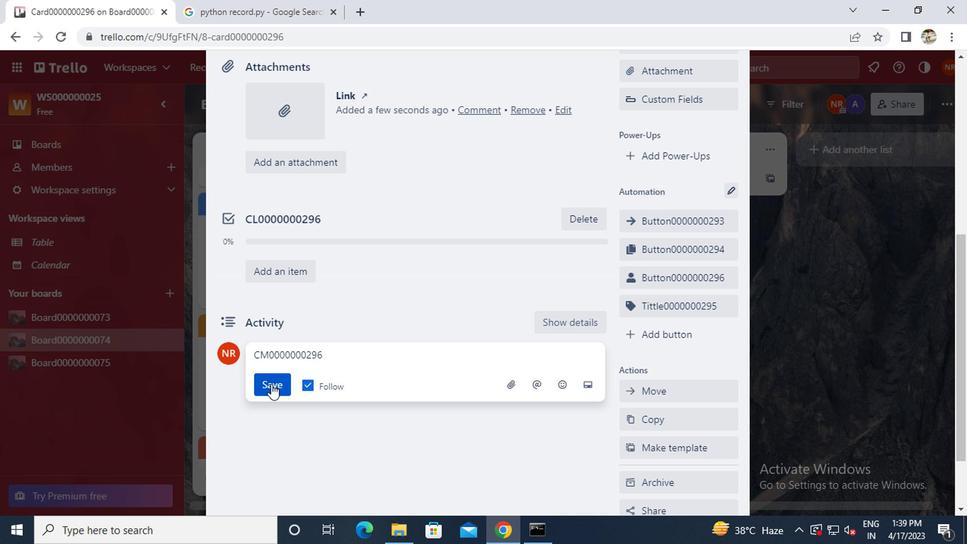 
Action: Mouse moved to (271, 383)
Screenshot: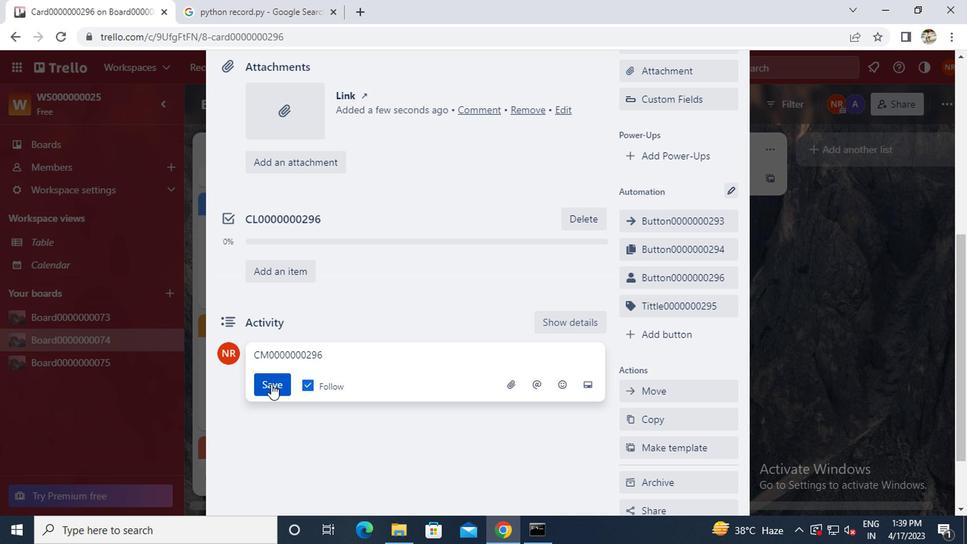 
